 Task: Start in the project AgileAura the sprint 'Mobile Optimization Sprint', with a duration of 3 weeks. Start in the project AgileAura the sprint 'Mobile Optimization Sprint', with a duration of 2 weeks. Start in the project AgileAura the sprint 'Mobile Optimization Sprint', with a duration of 1 week
Action: Mouse moved to (216, 52)
Screenshot: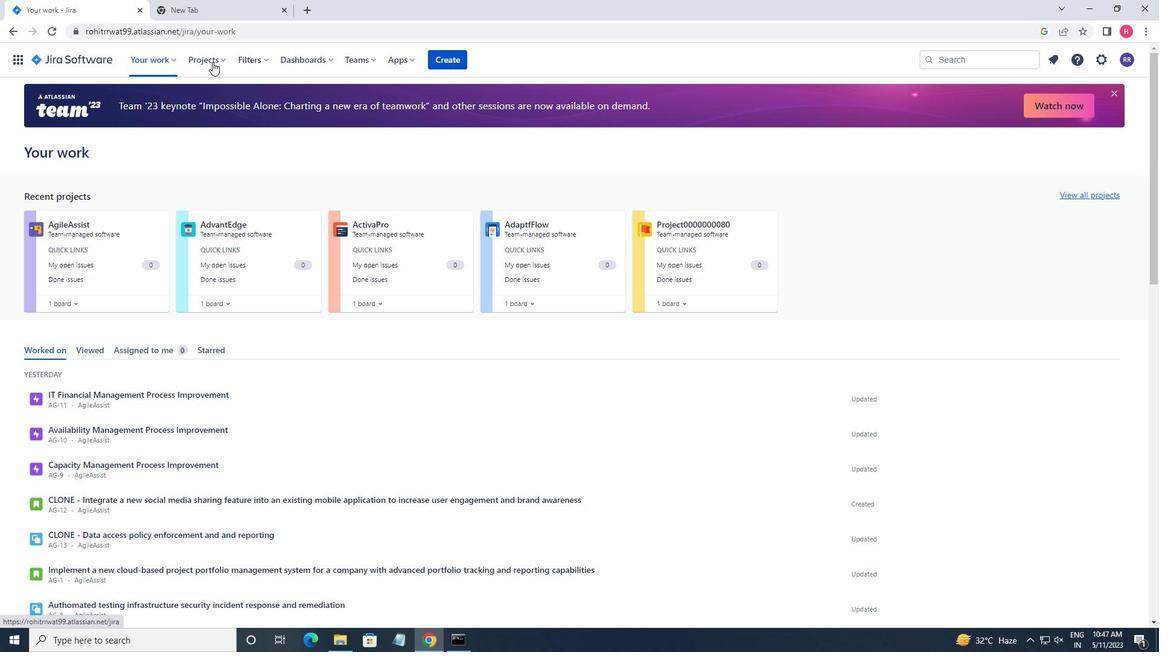 
Action: Mouse pressed left at (216, 52)
Screenshot: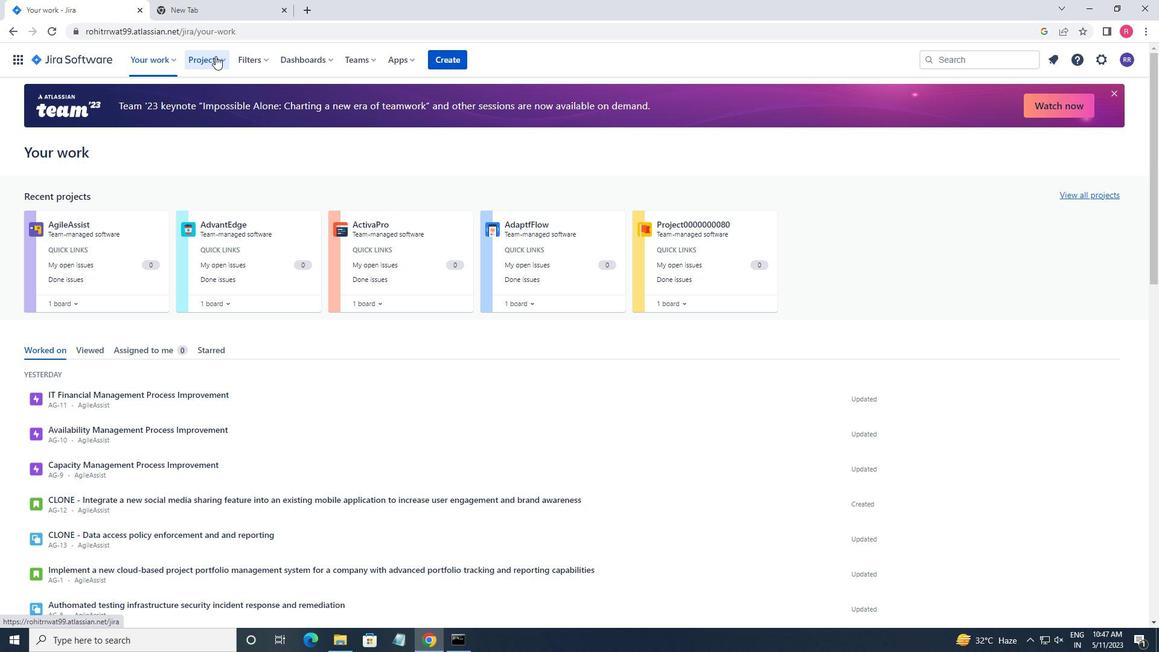 
Action: Mouse moved to (239, 117)
Screenshot: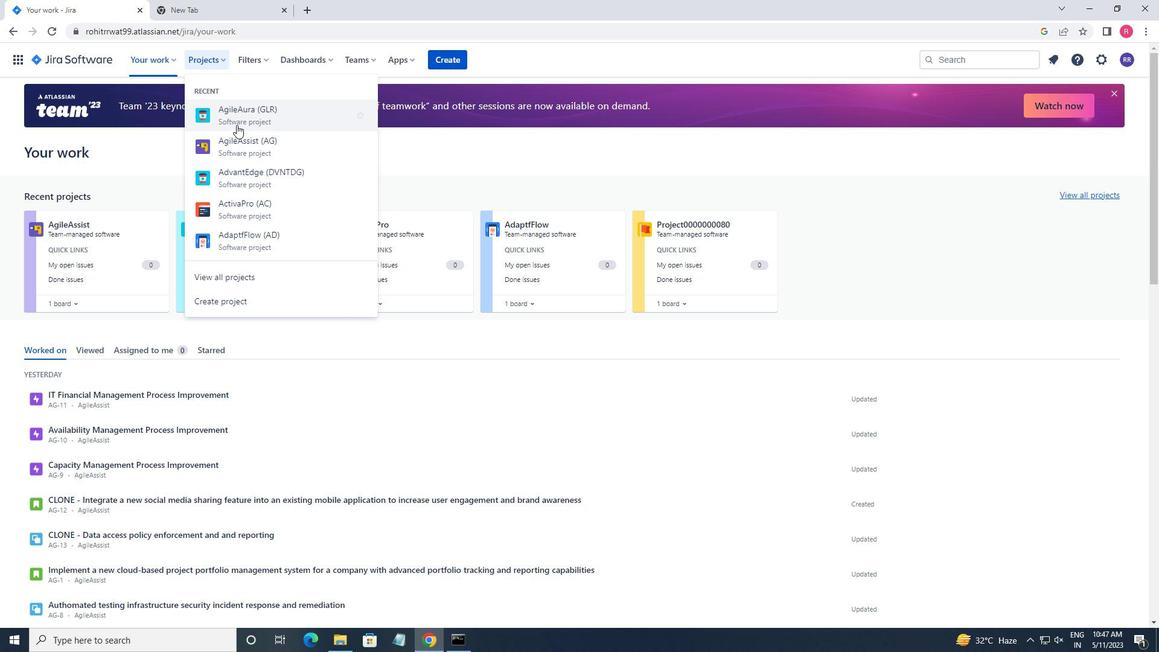 
Action: Mouse pressed left at (239, 117)
Screenshot: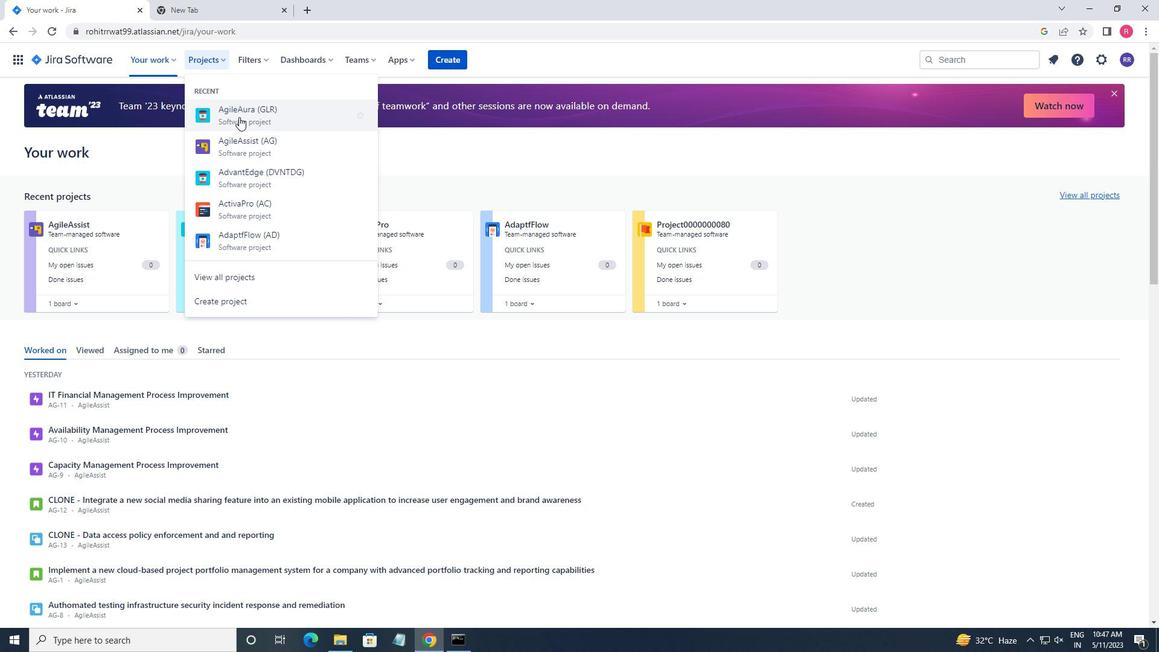 
Action: Mouse moved to (85, 179)
Screenshot: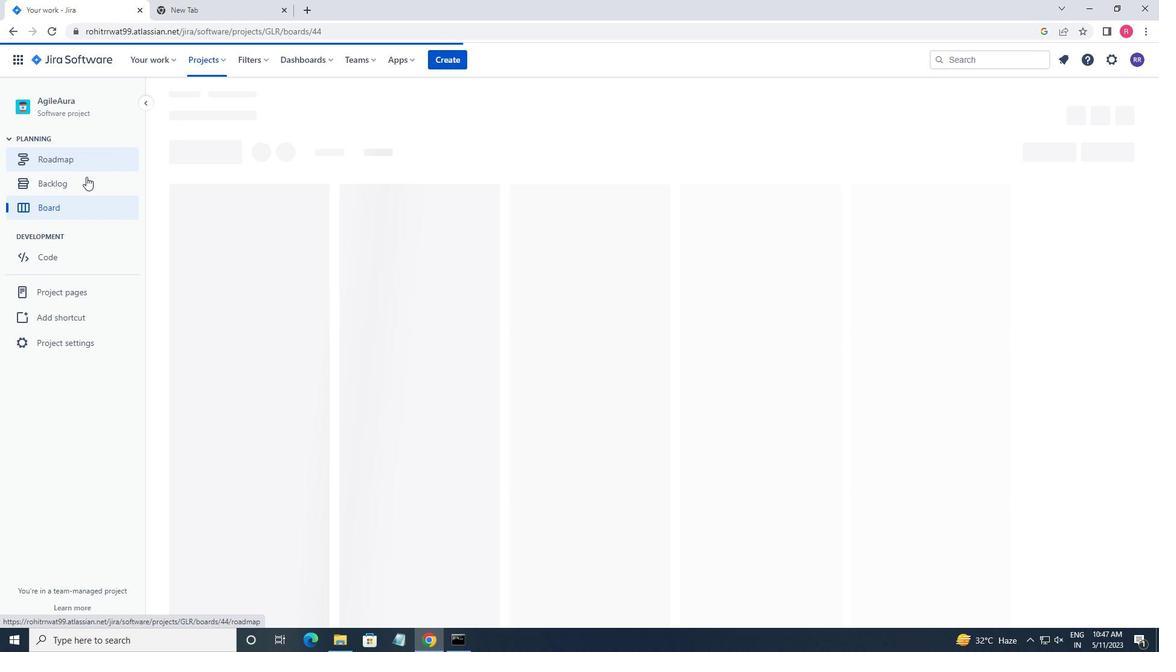 
Action: Mouse pressed left at (85, 179)
Screenshot: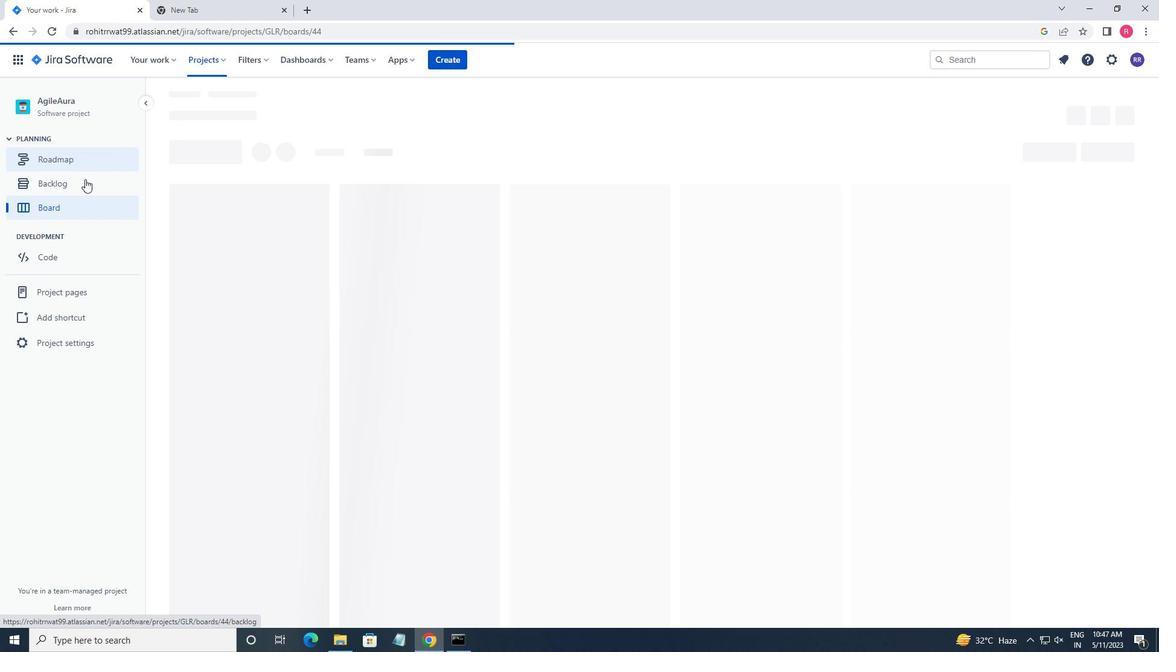 
Action: Mouse moved to (1085, 189)
Screenshot: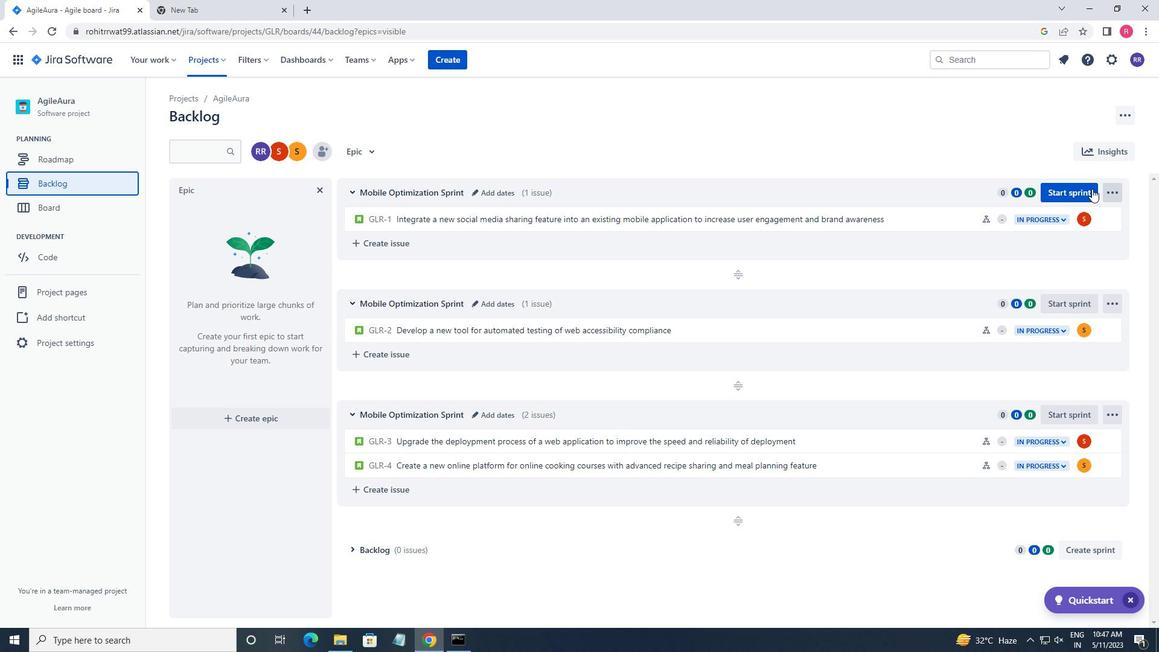 
Action: Mouse pressed left at (1085, 189)
Screenshot: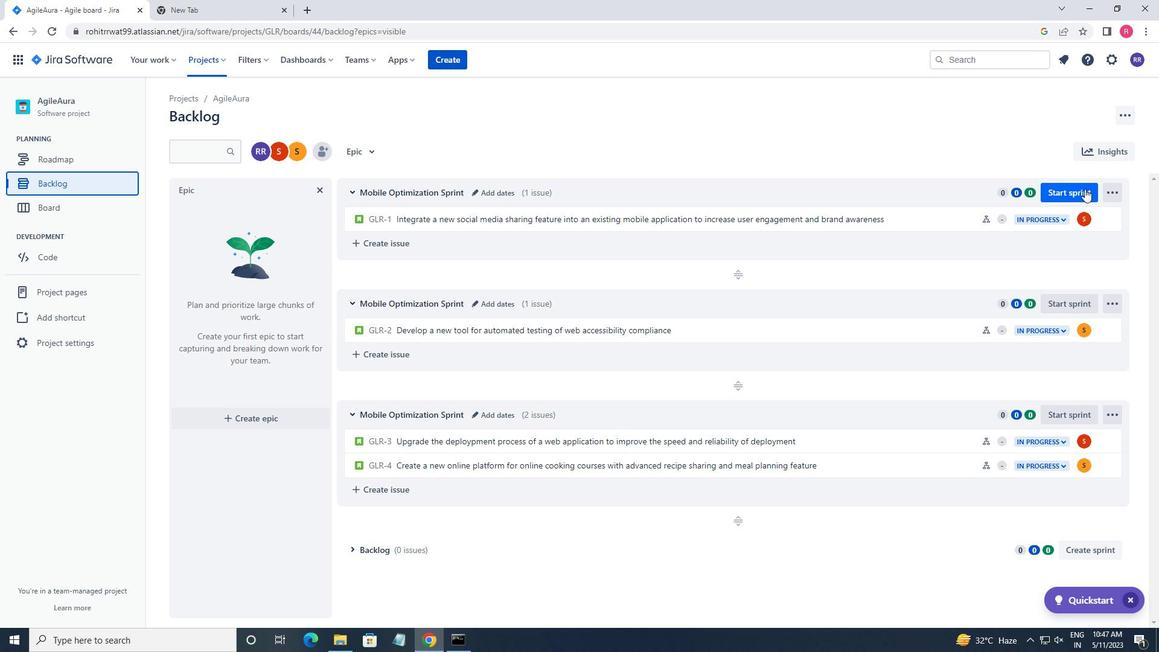 
Action: Mouse moved to (501, 213)
Screenshot: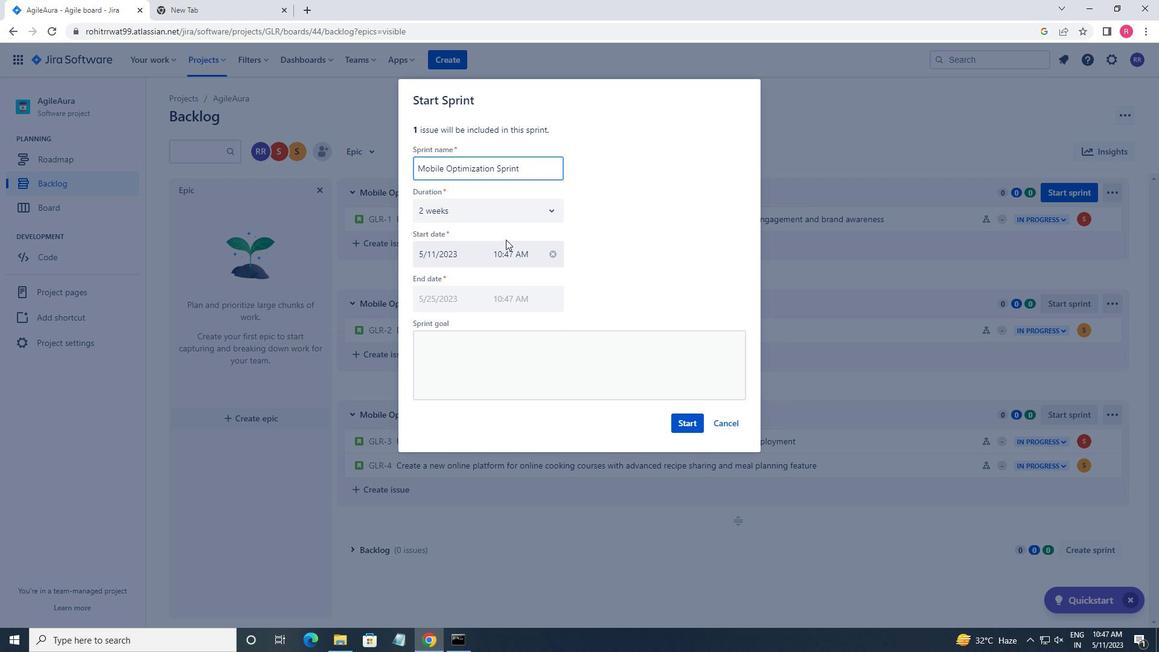 
Action: Mouse pressed left at (501, 213)
Screenshot: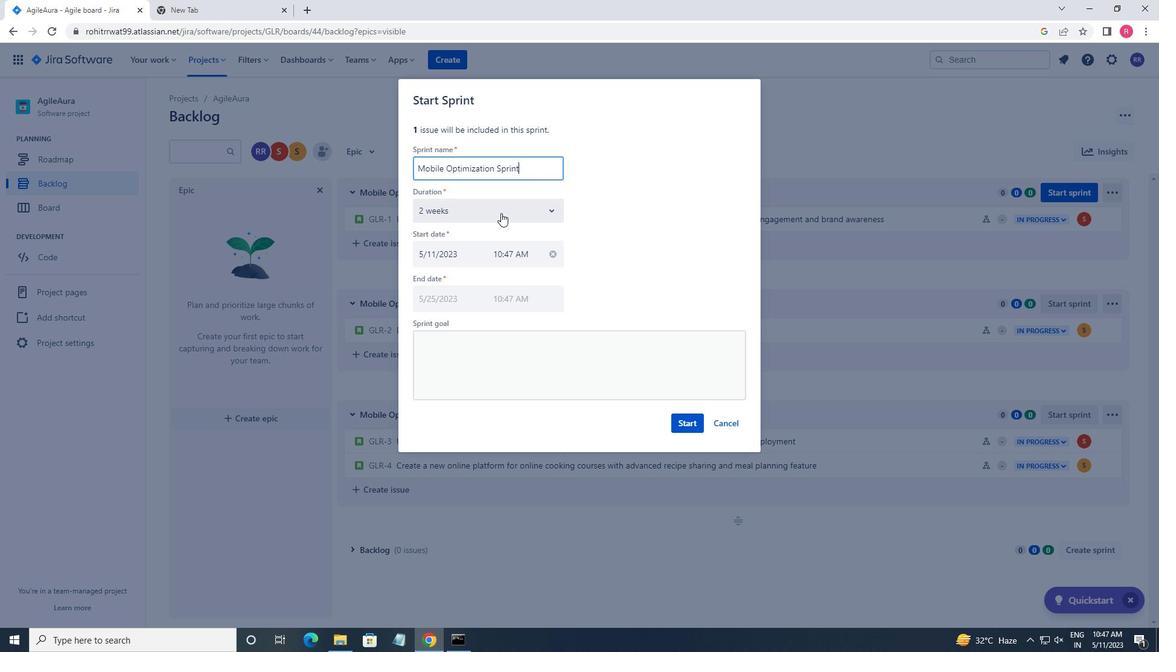 
Action: Mouse moved to (484, 279)
Screenshot: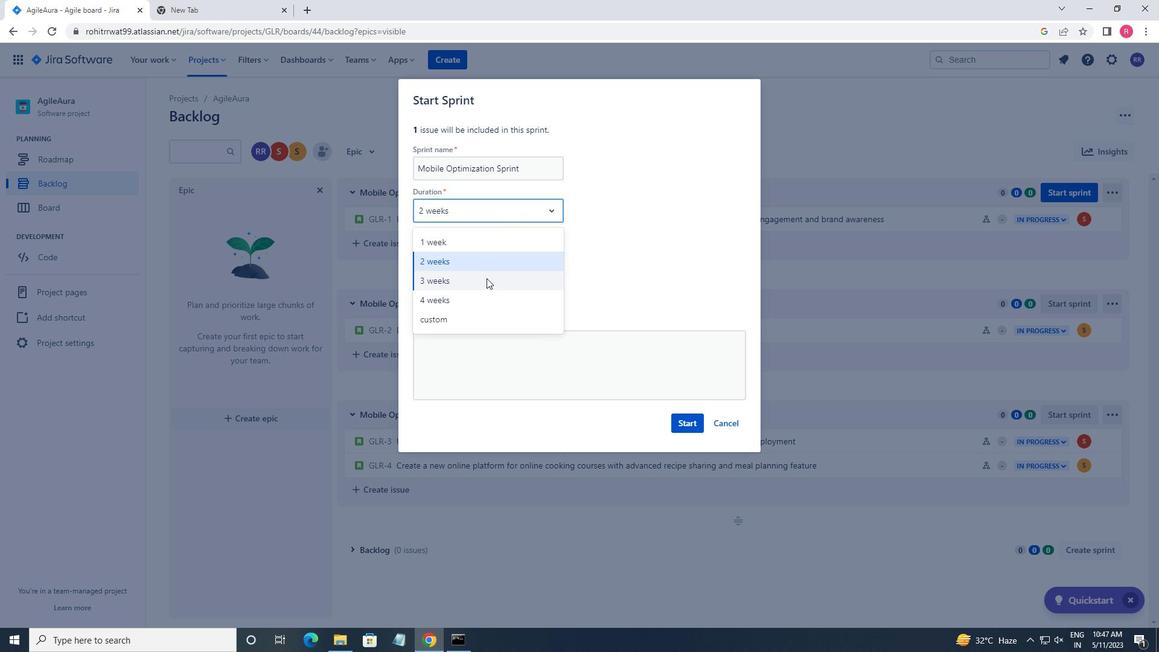 
Action: Mouse pressed left at (484, 279)
Screenshot: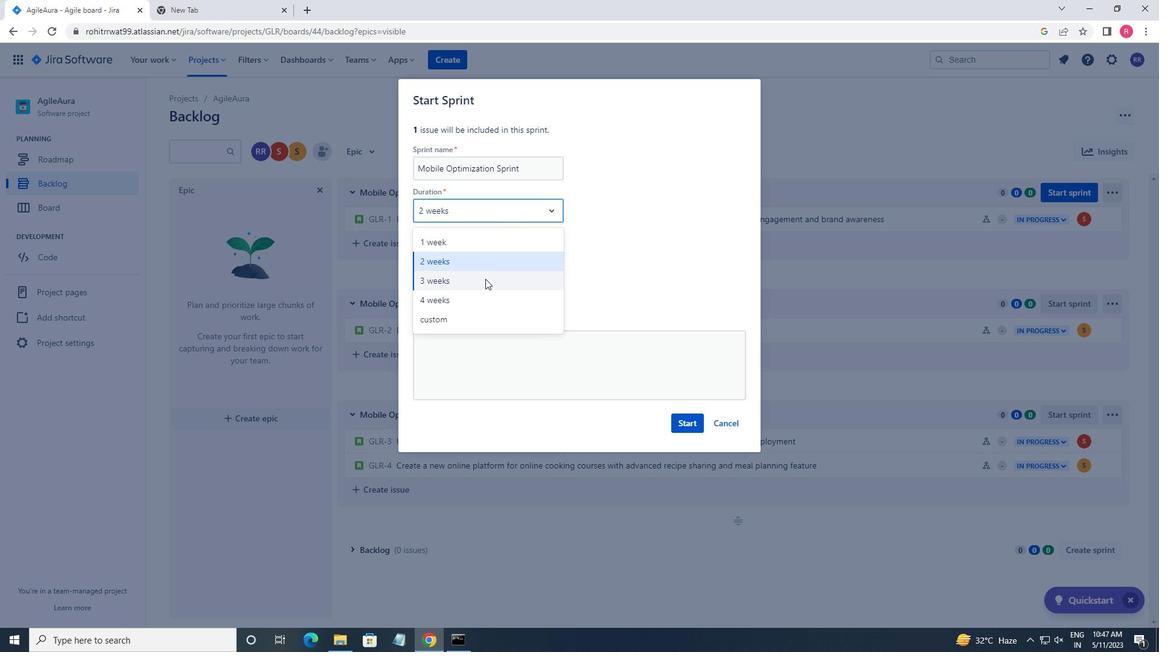 
Action: Mouse moved to (678, 421)
Screenshot: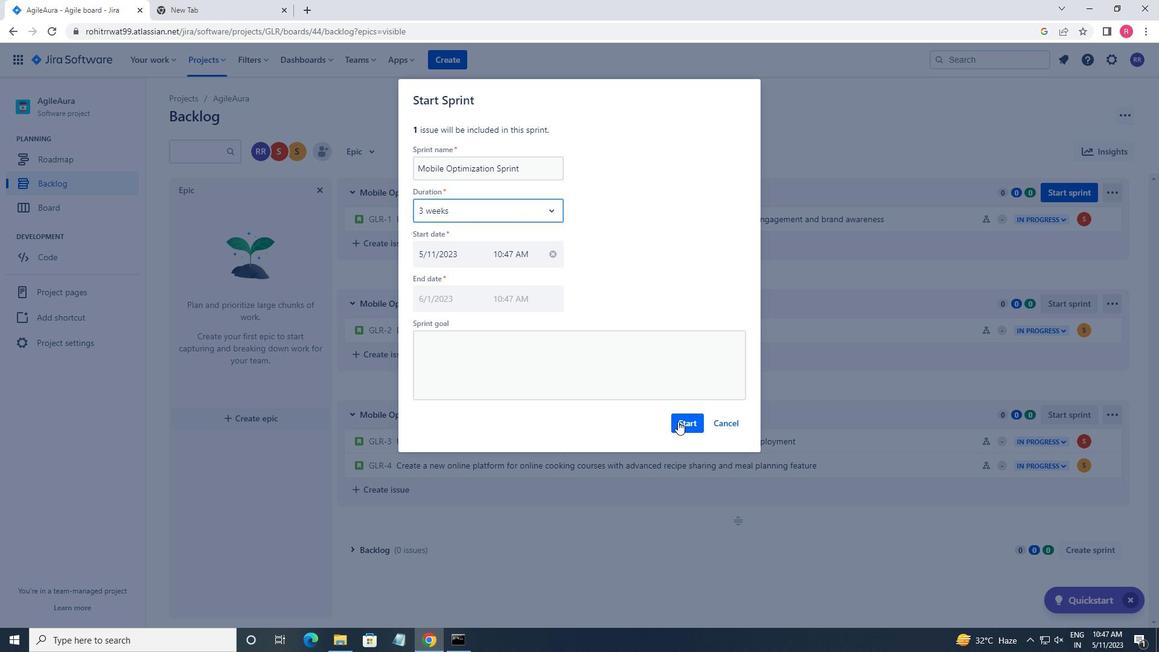 
Action: Mouse pressed left at (678, 421)
Screenshot: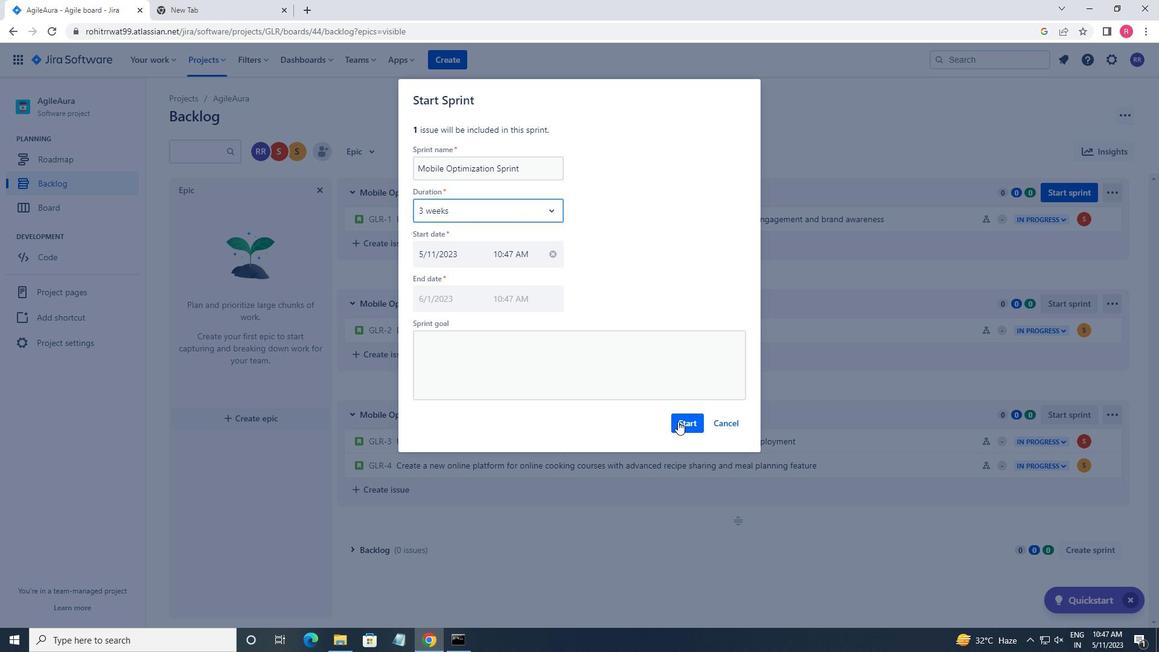 
Action: Mouse moved to (44, 182)
Screenshot: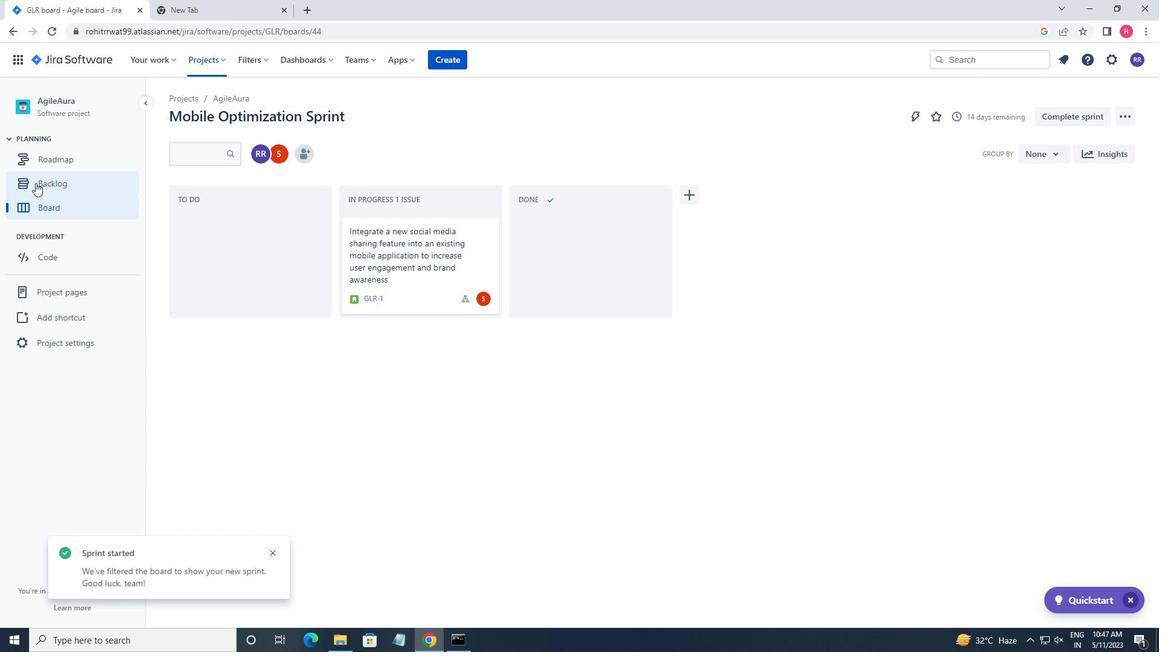 
Action: Mouse pressed left at (44, 182)
Screenshot: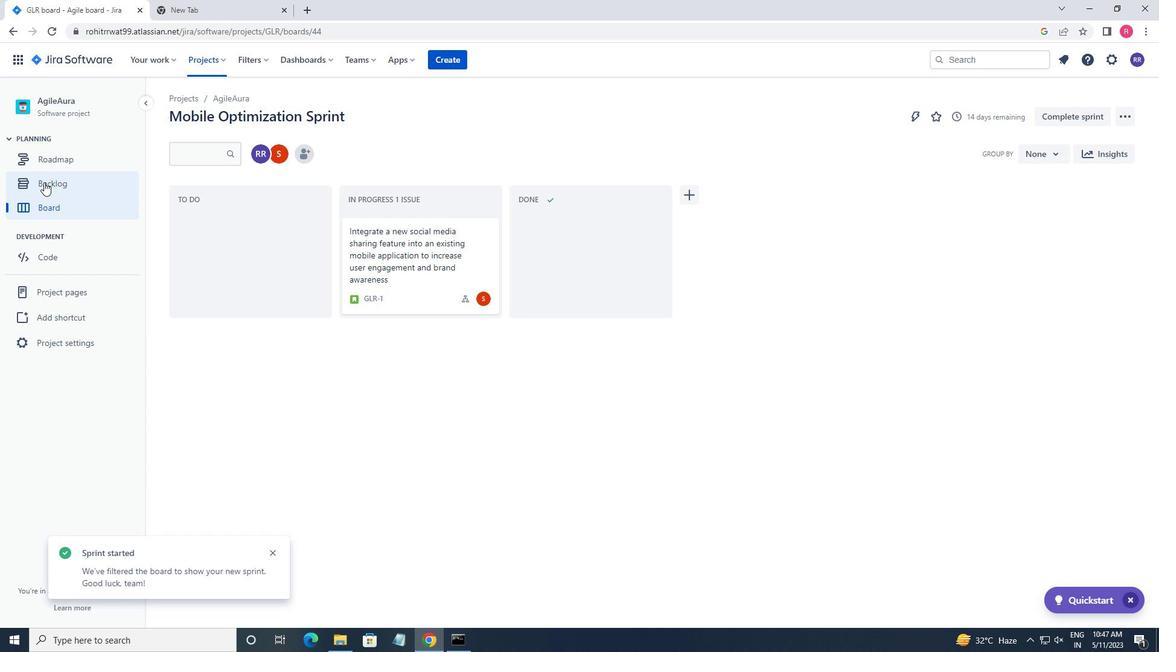 
Action: Mouse moved to (1061, 302)
Screenshot: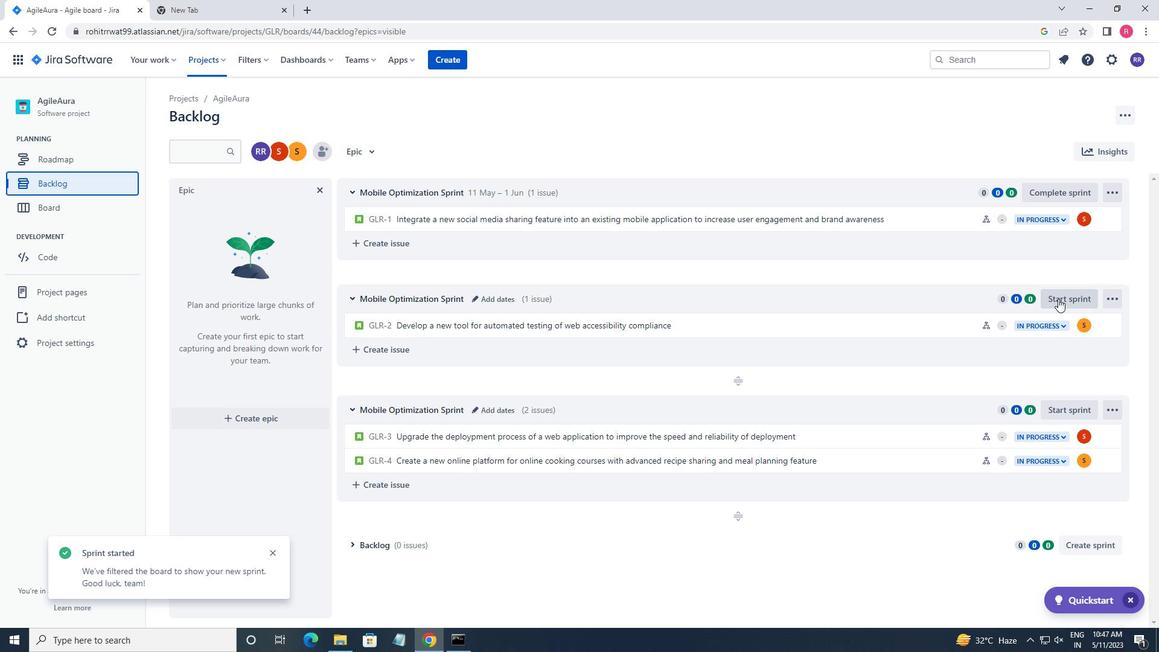 
Action: Mouse pressed left at (1061, 302)
Screenshot: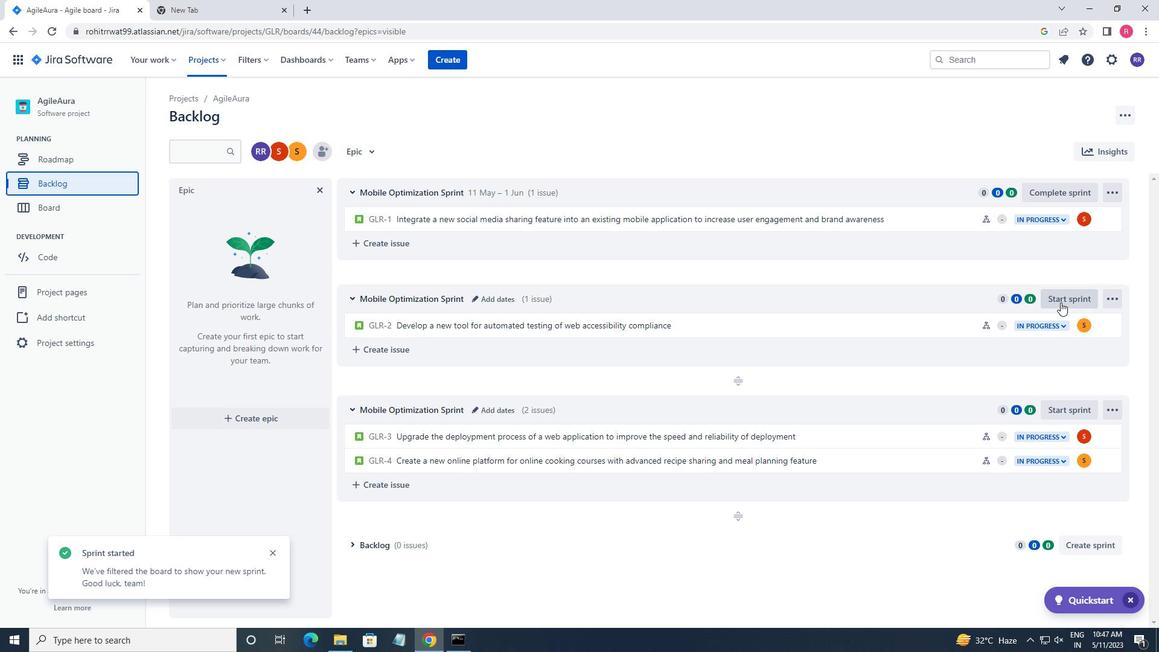 
Action: Mouse moved to (513, 214)
Screenshot: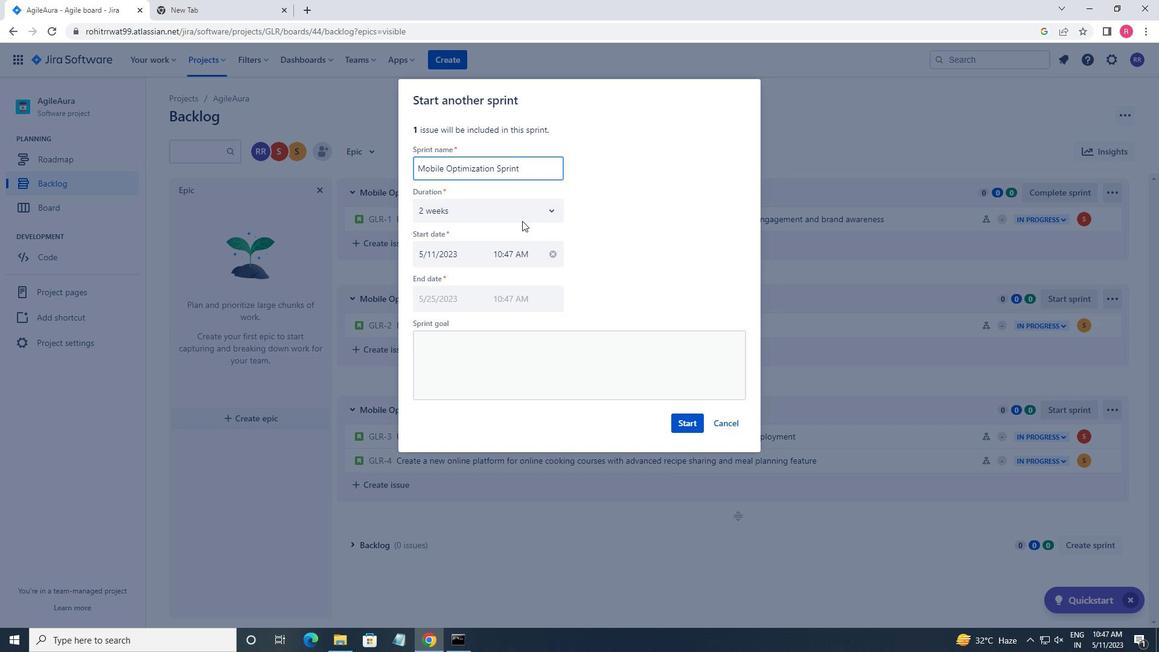 
Action: Mouse pressed left at (513, 214)
Screenshot: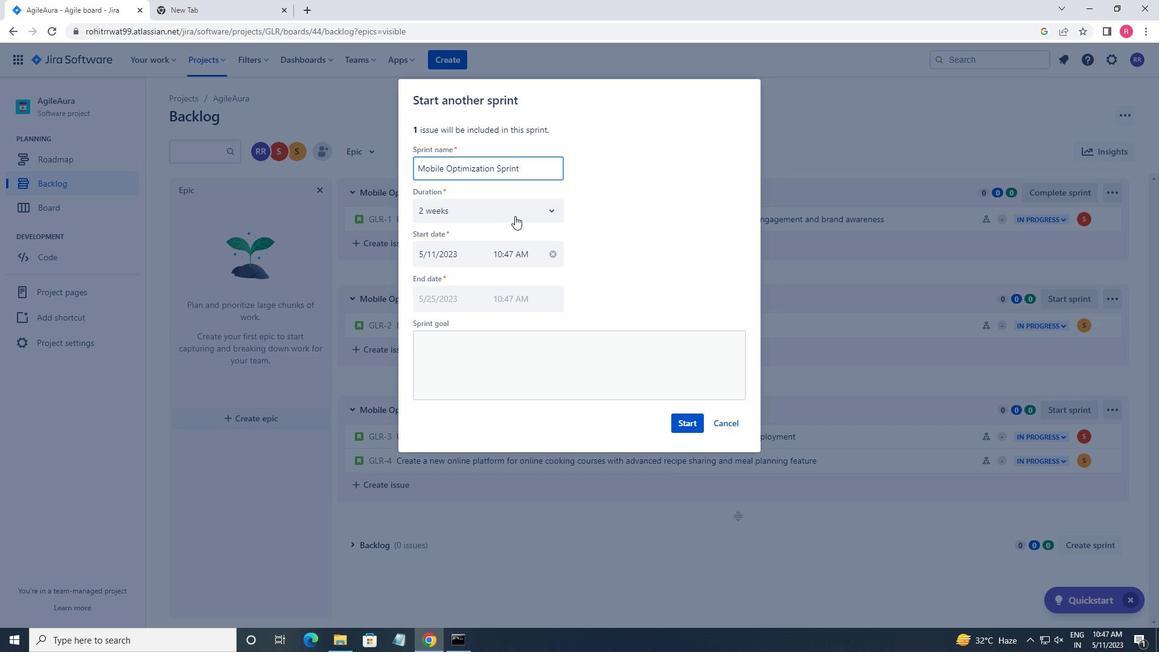 
Action: Mouse moved to (474, 258)
Screenshot: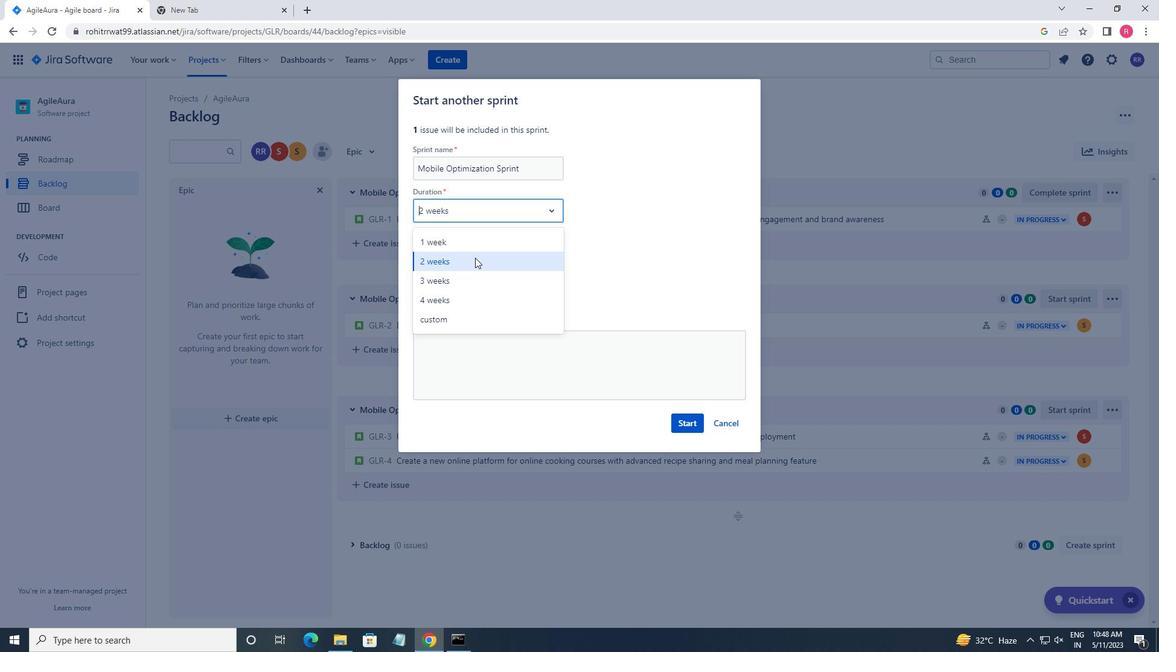 
Action: Mouse pressed left at (474, 258)
Screenshot: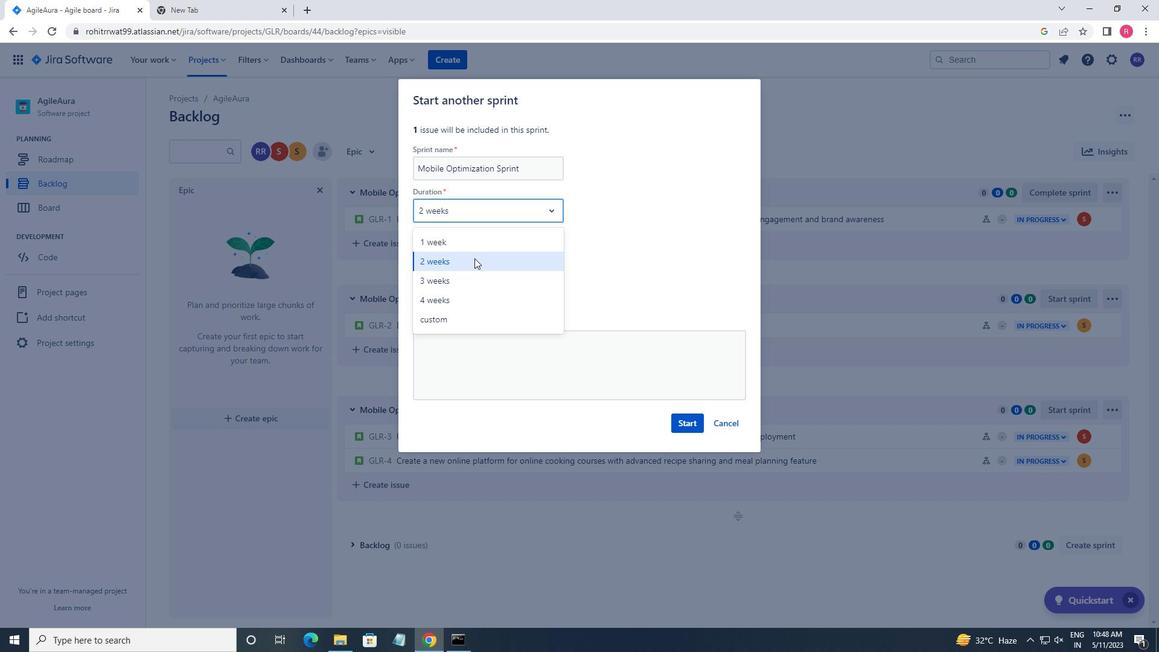 
Action: Mouse moved to (681, 417)
Screenshot: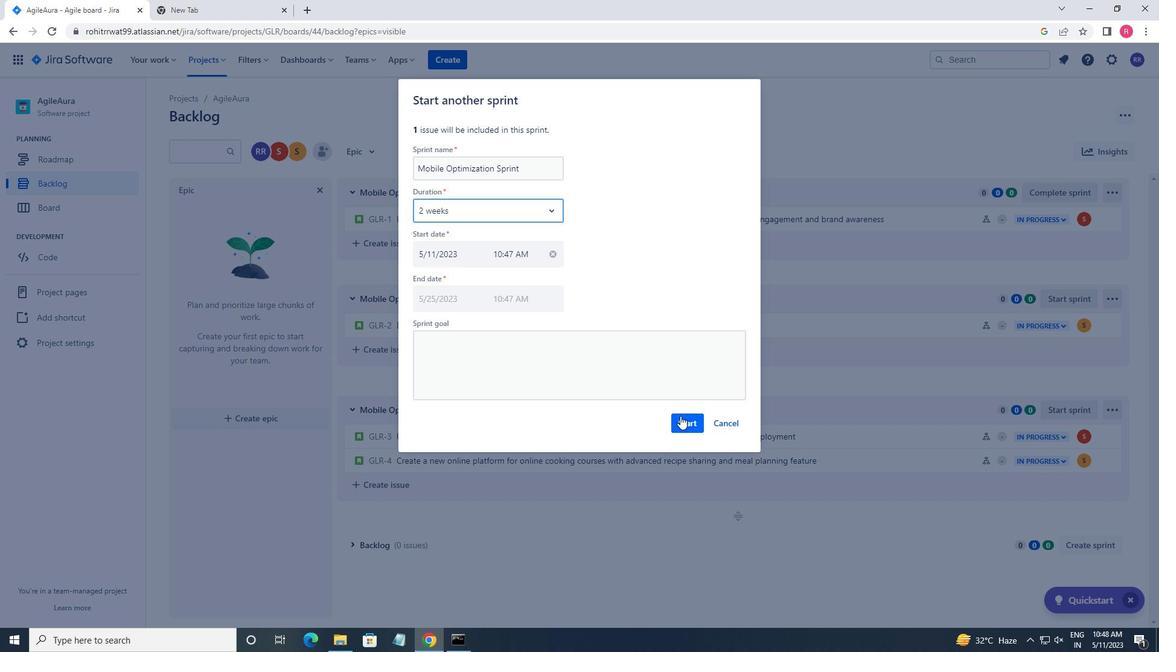 
Action: Mouse pressed left at (681, 417)
Screenshot: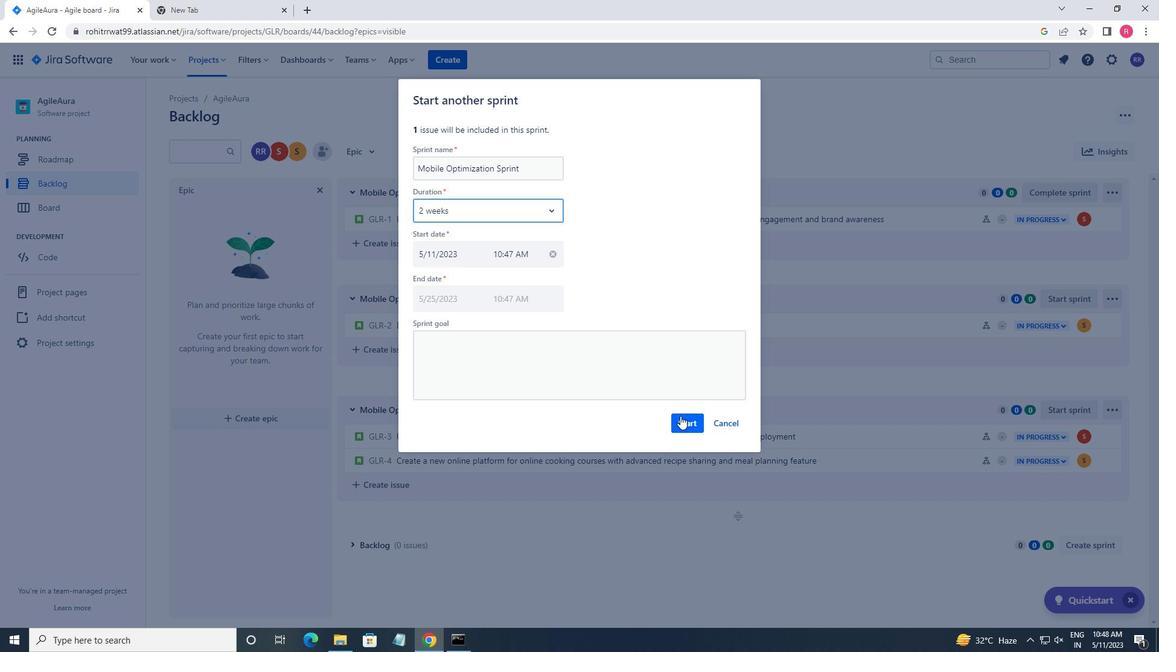 
Action: Mouse moved to (47, 184)
Screenshot: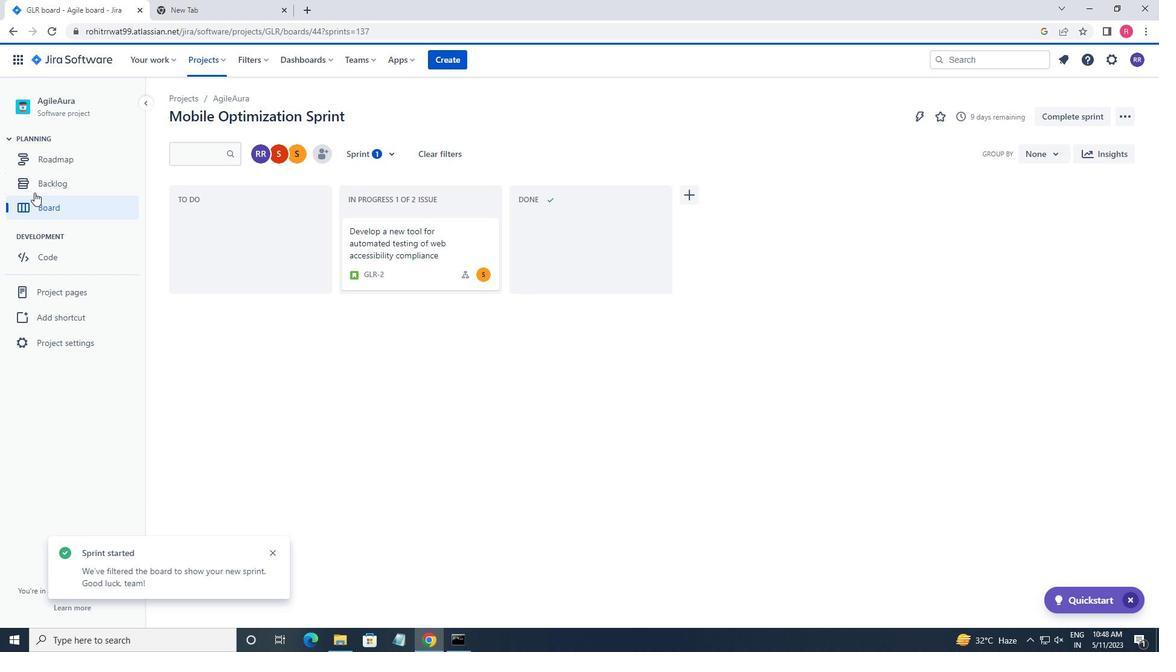 
Action: Mouse pressed left at (47, 184)
Screenshot: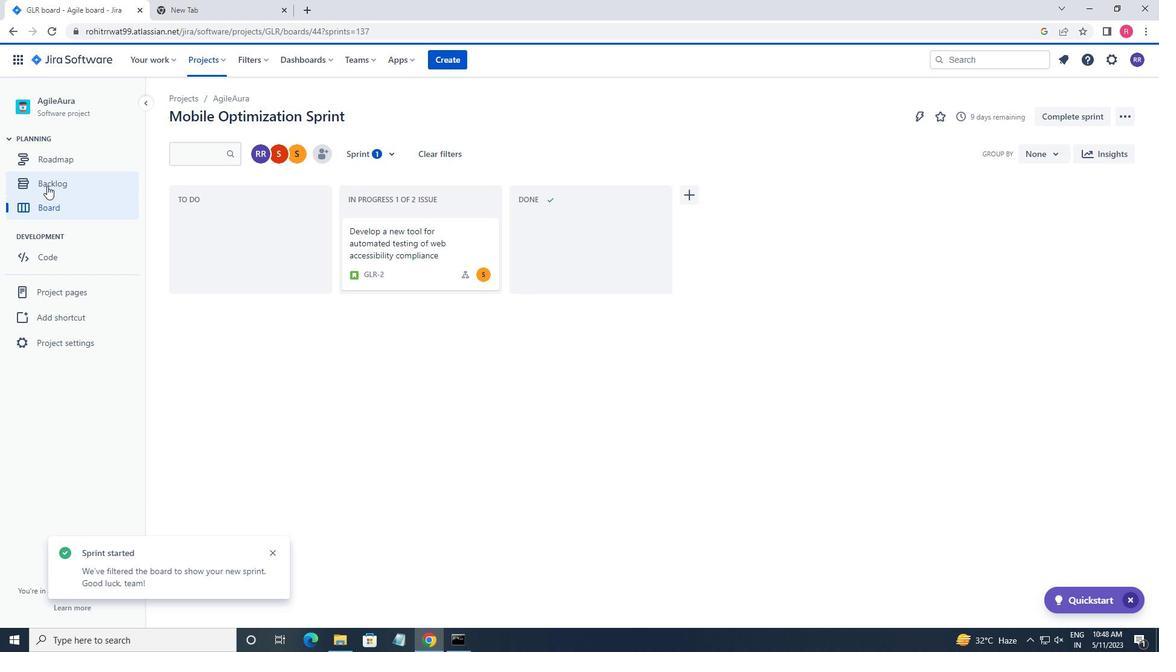 
Action: Mouse moved to (1061, 406)
Screenshot: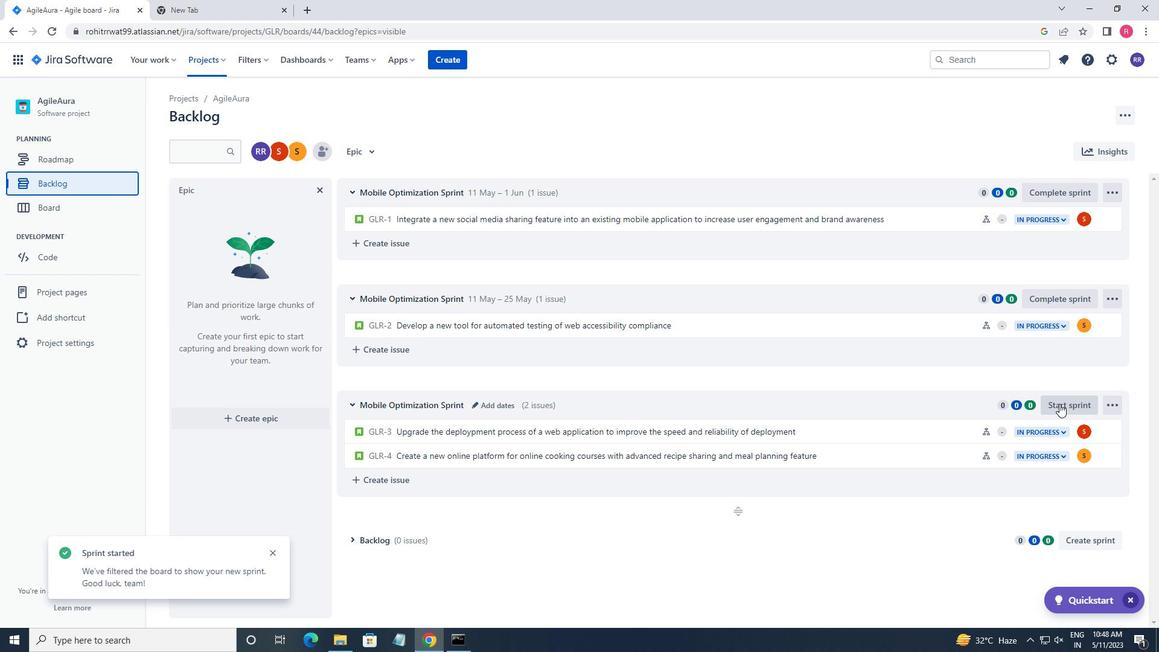 
Action: Mouse pressed left at (1061, 406)
Screenshot: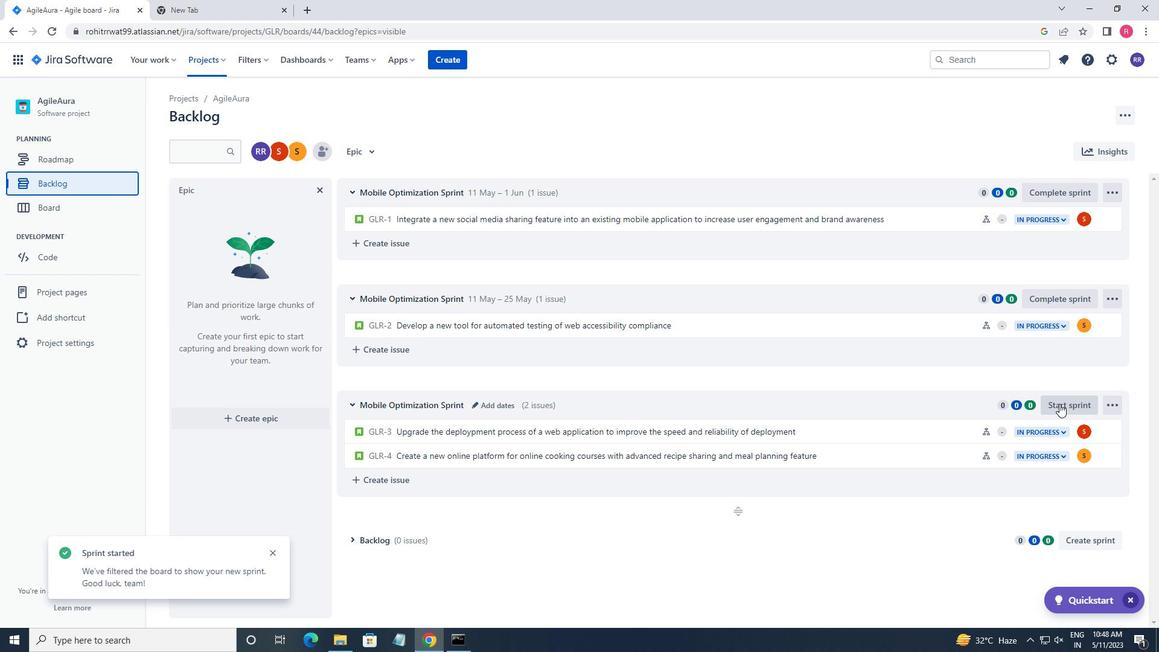 
Action: Mouse moved to (488, 221)
Screenshot: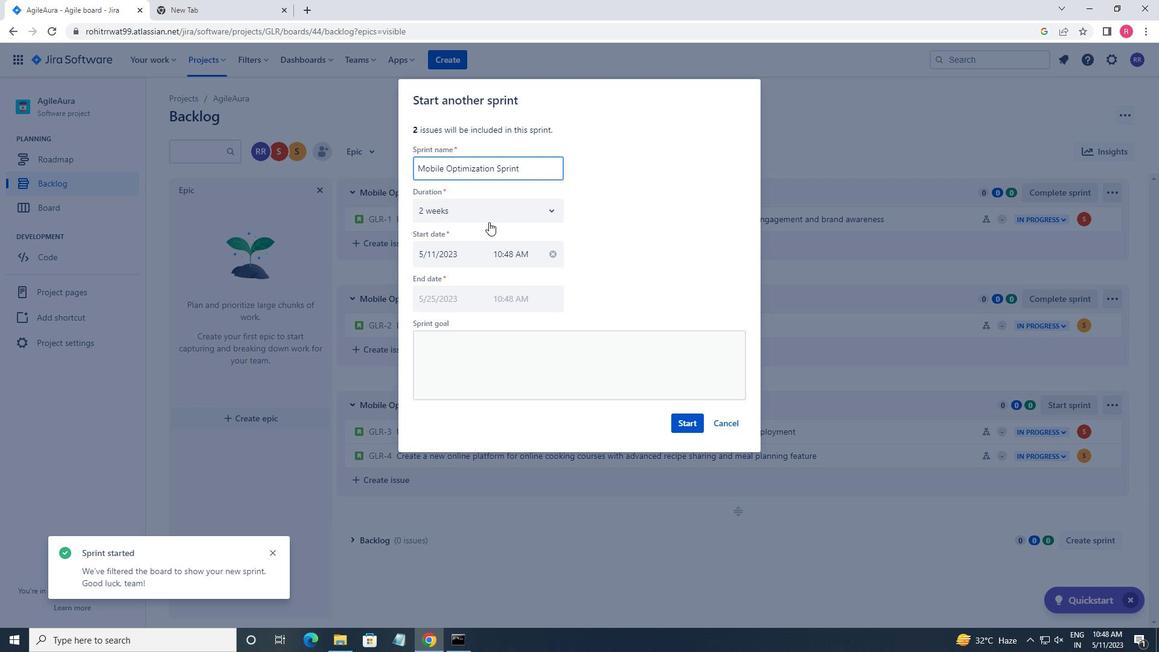 
Action: Mouse pressed left at (488, 221)
Screenshot: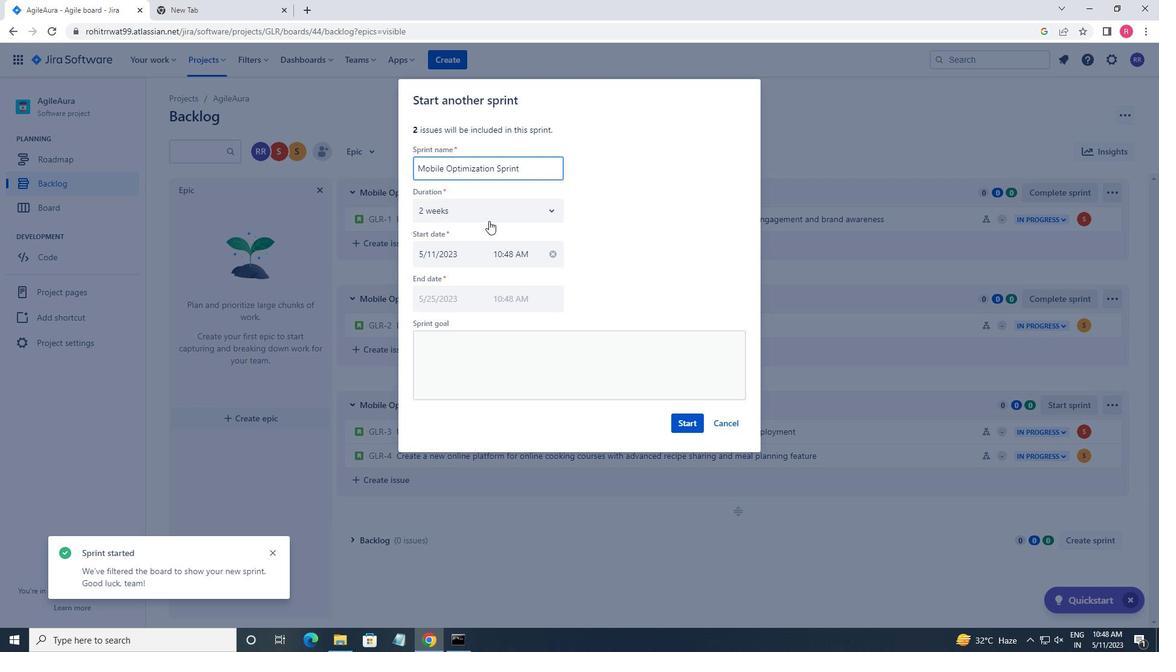 
Action: Mouse moved to (452, 243)
Screenshot: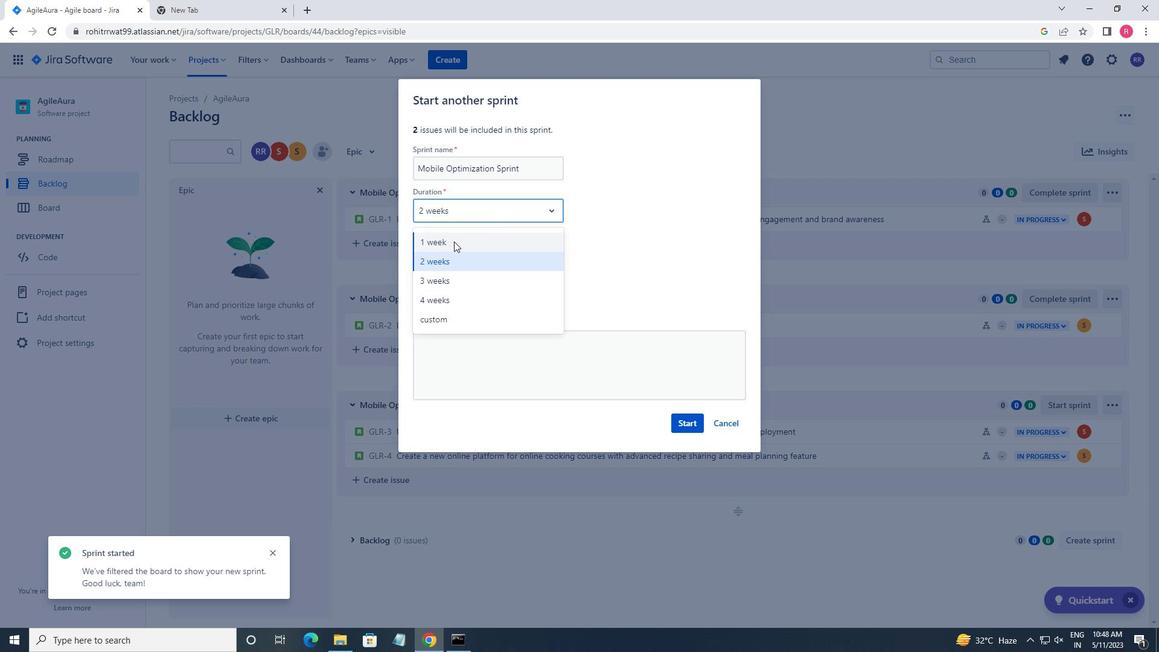 
Action: Mouse pressed left at (452, 243)
Screenshot: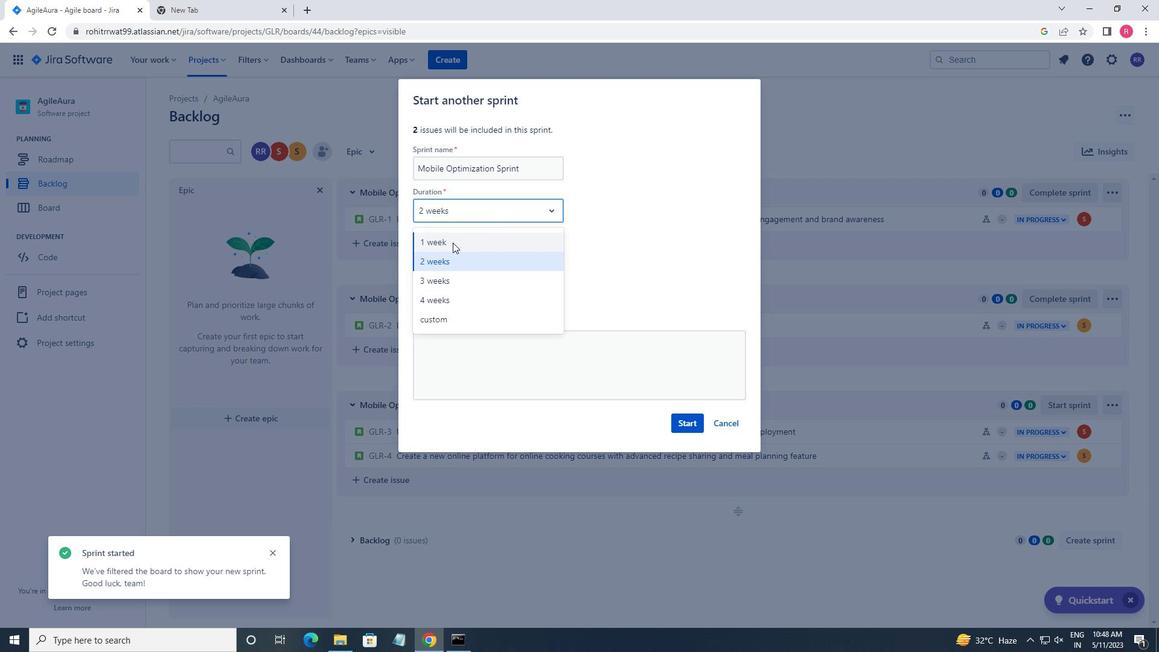 
Action: Mouse moved to (689, 426)
Screenshot: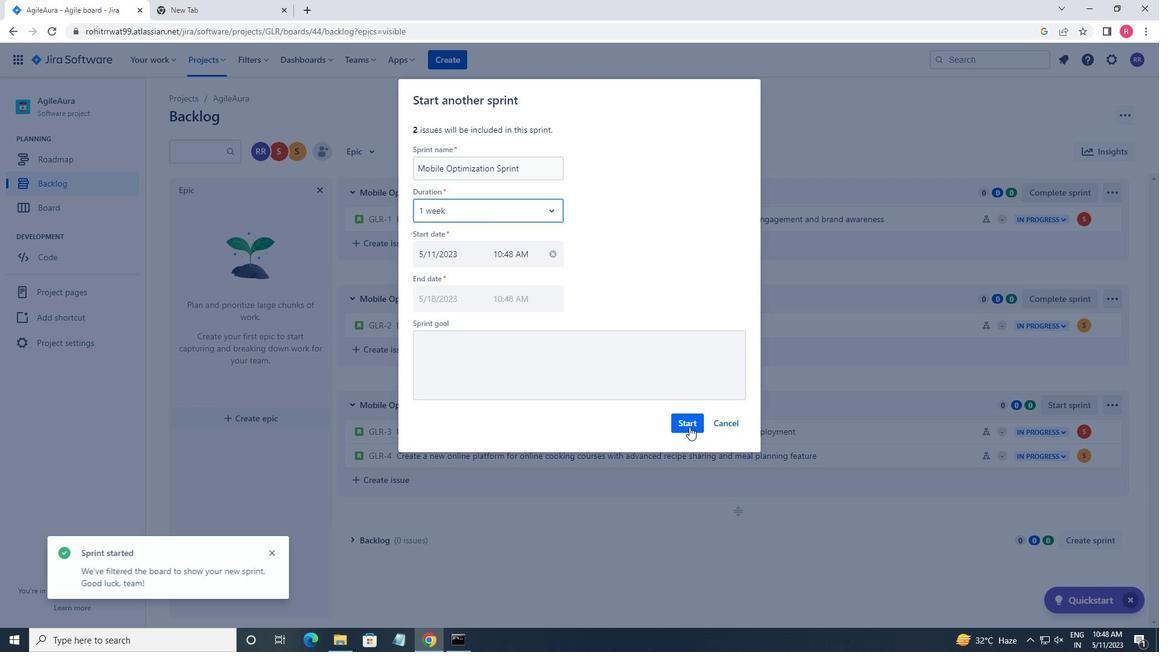 
Action: Mouse pressed left at (689, 426)
Screenshot: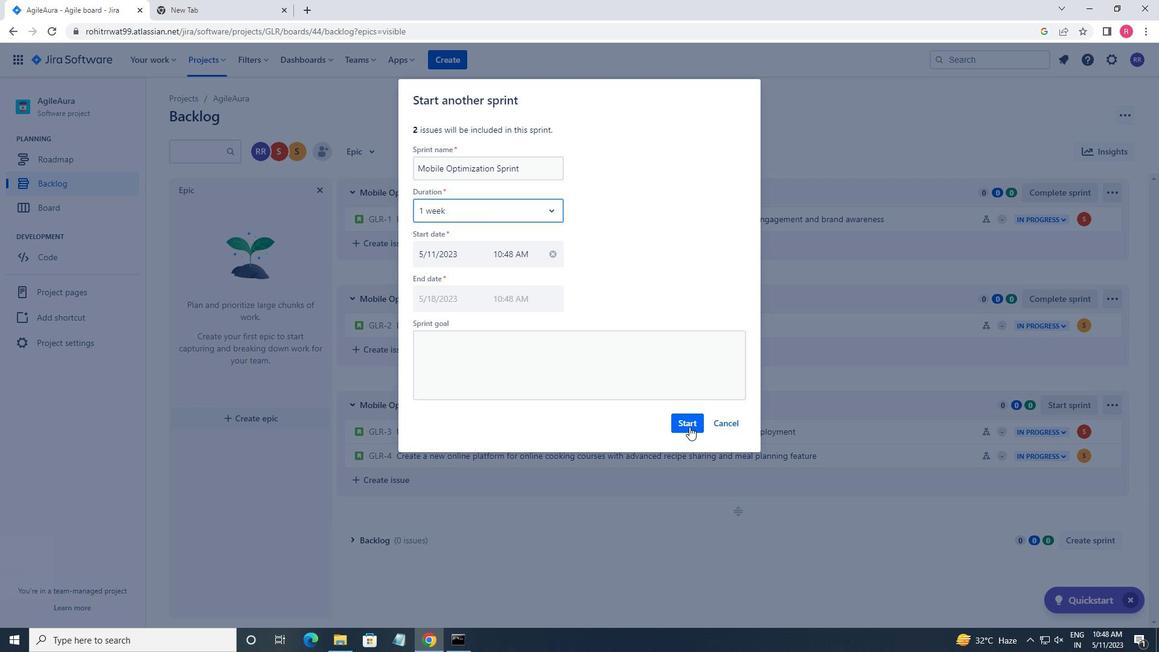 
